 Task: Select Convenience. Add to cart, from pOpshelf for 779 Spadafore Drive, State College, Pennsylvania 16803, Cell Number 814-822-2457, following items : goodbaths Exfoliating Body Scrub Electric Twilight (10 oz) - 1, Crest 3D White Stain Eraser Whitening Toothpaste Fresh Mint (2.3 oz) - 1
Action: Mouse moved to (250, 106)
Screenshot: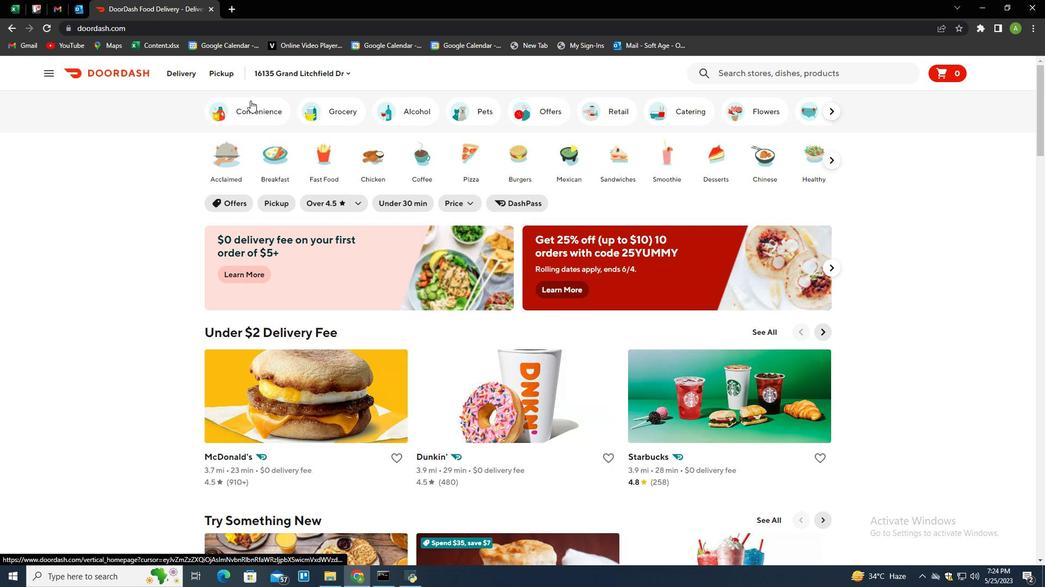 
Action: Mouse pressed left at (250, 106)
Screenshot: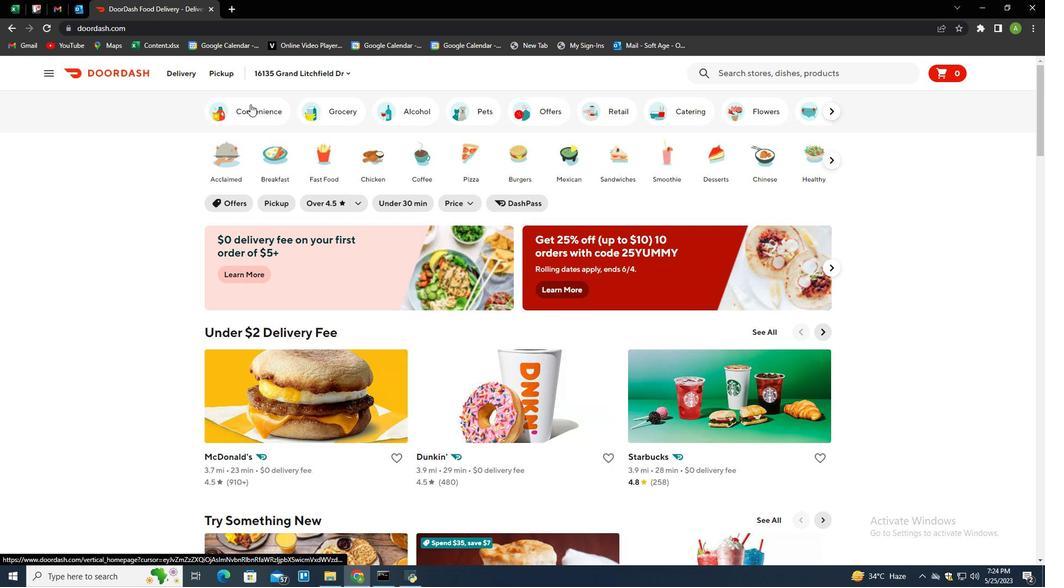 
Action: Mouse moved to (670, 234)
Screenshot: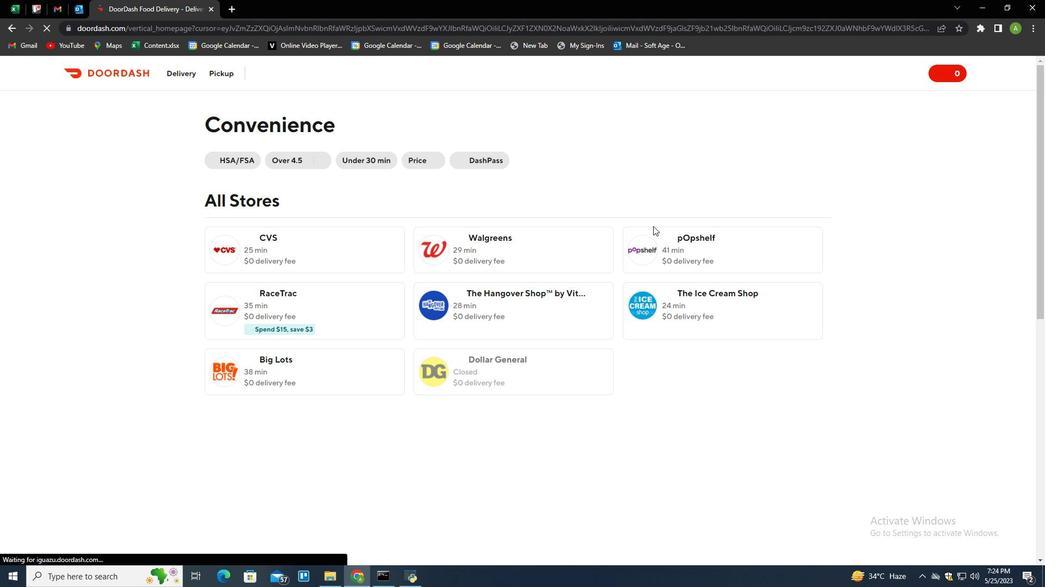 
Action: Mouse pressed left at (670, 234)
Screenshot: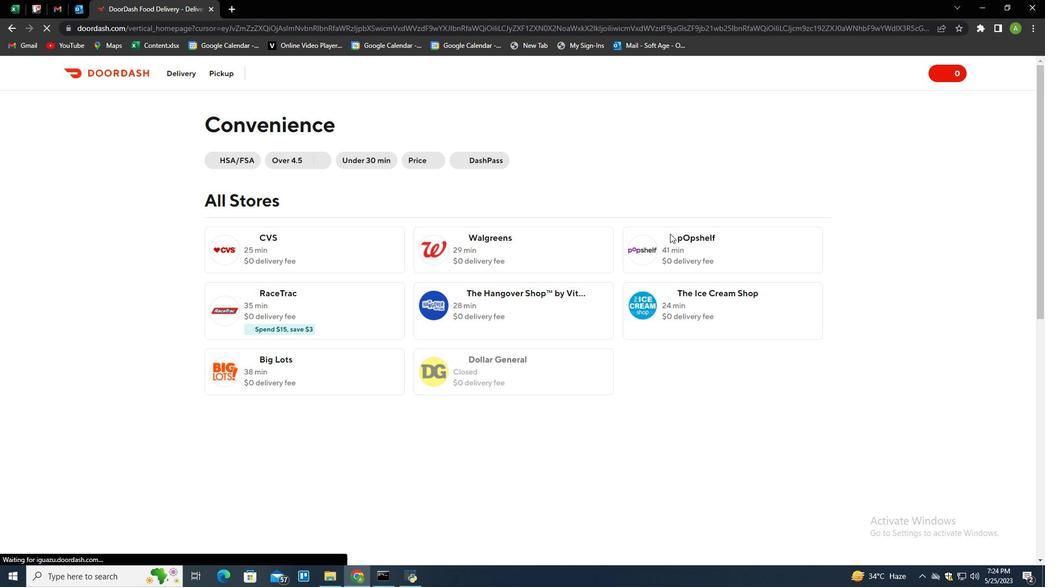 
Action: Mouse moved to (265, 74)
Screenshot: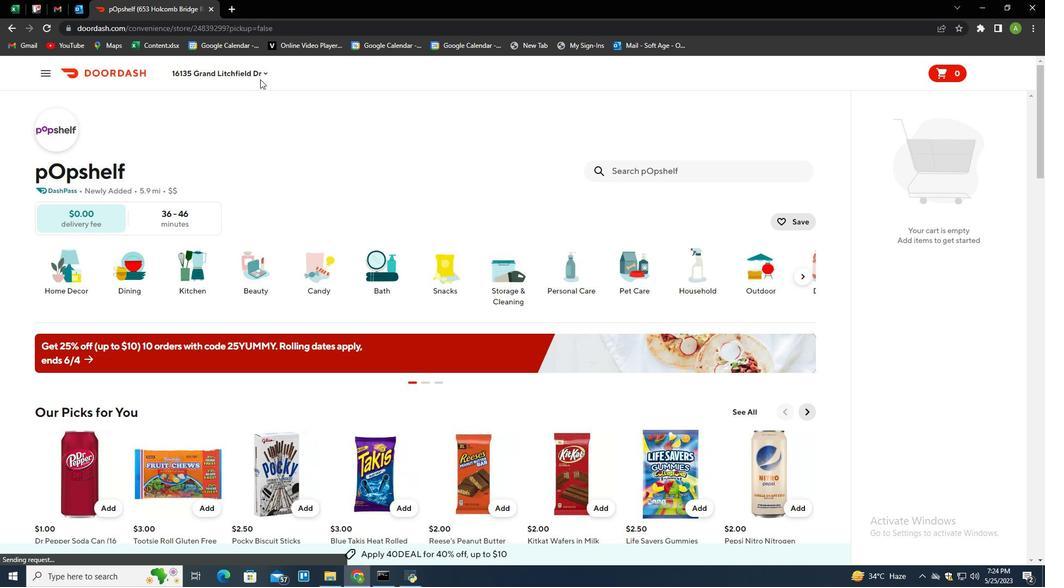 
Action: Mouse pressed left at (265, 74)
Screenshot: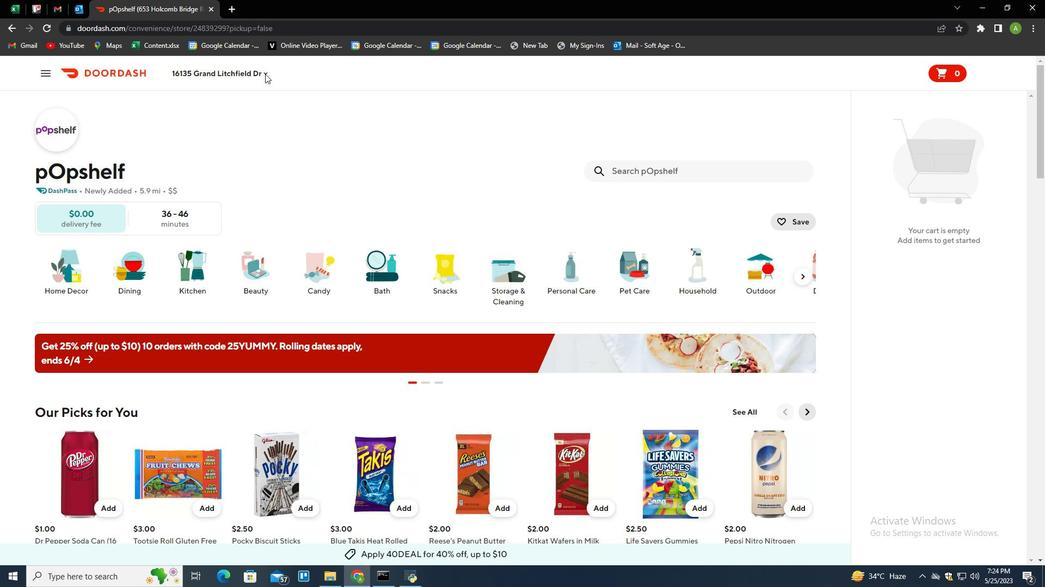 
Action: Mouse moved to (252, 114)
Screenshot: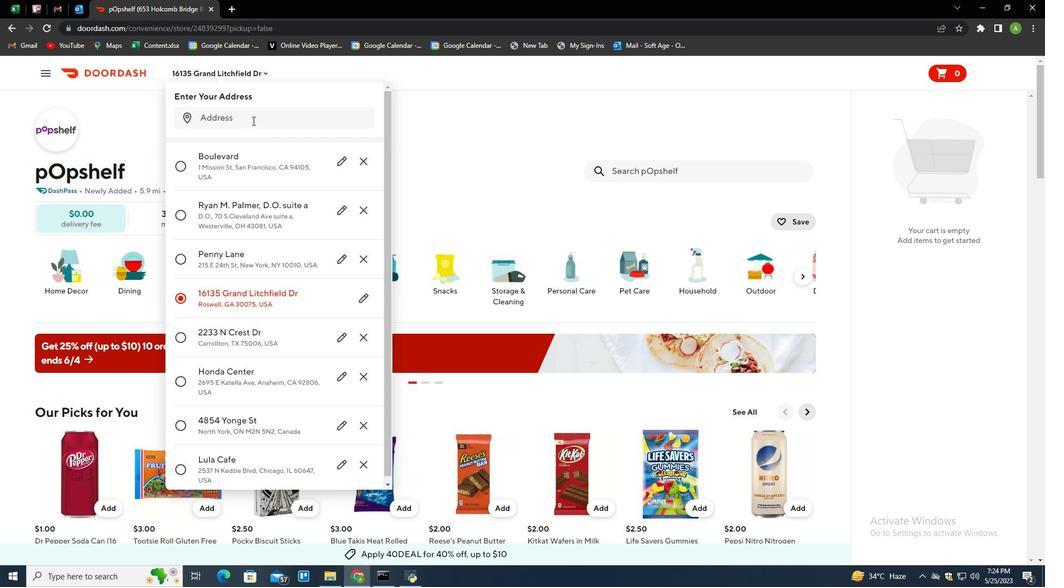 
Action: Mouse pressed left at (252, 114)
Screenshot: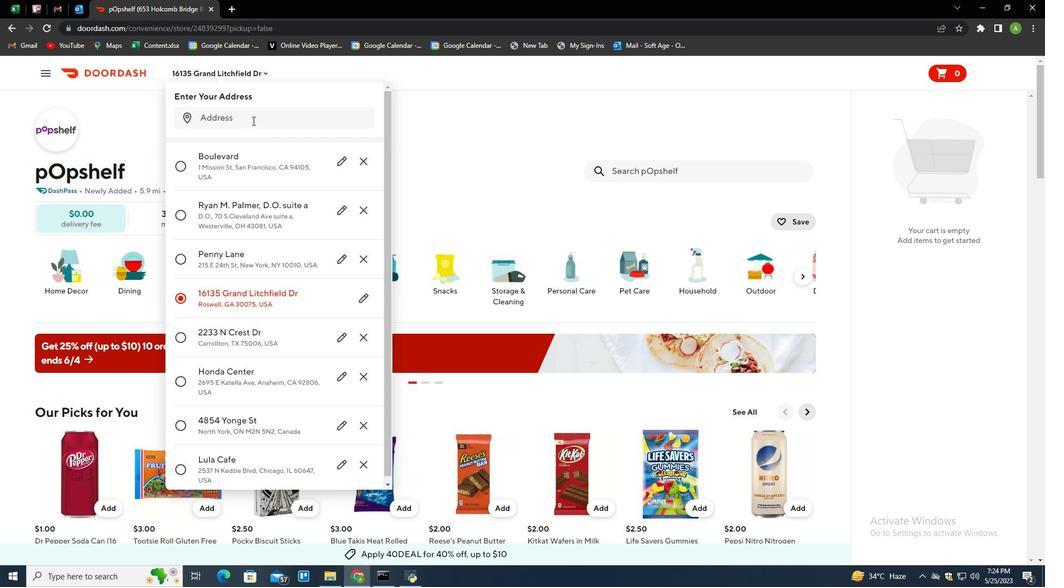 
Action: Mouse moved to (189, 173)
Screenshot: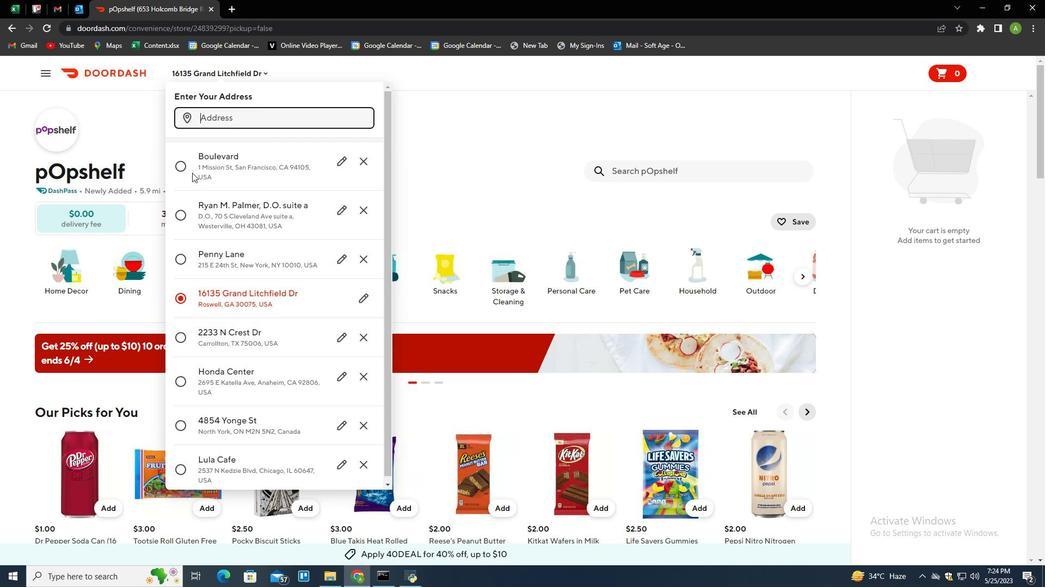 
Action: Key pressed 779<Key.space>spadafore<Key.space>drive,<Key.space>state<Key.space>collage,<Key.space>pennsylvania<Key.space>16803<Key.enter>
Screenshot: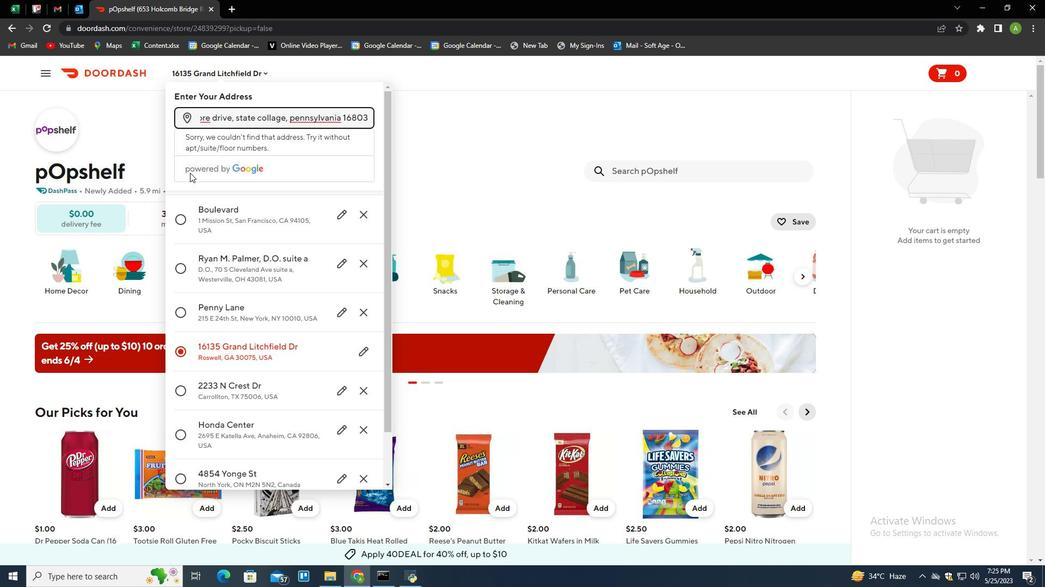 
Action: Mouse moved to (327, 397)
Screenshot: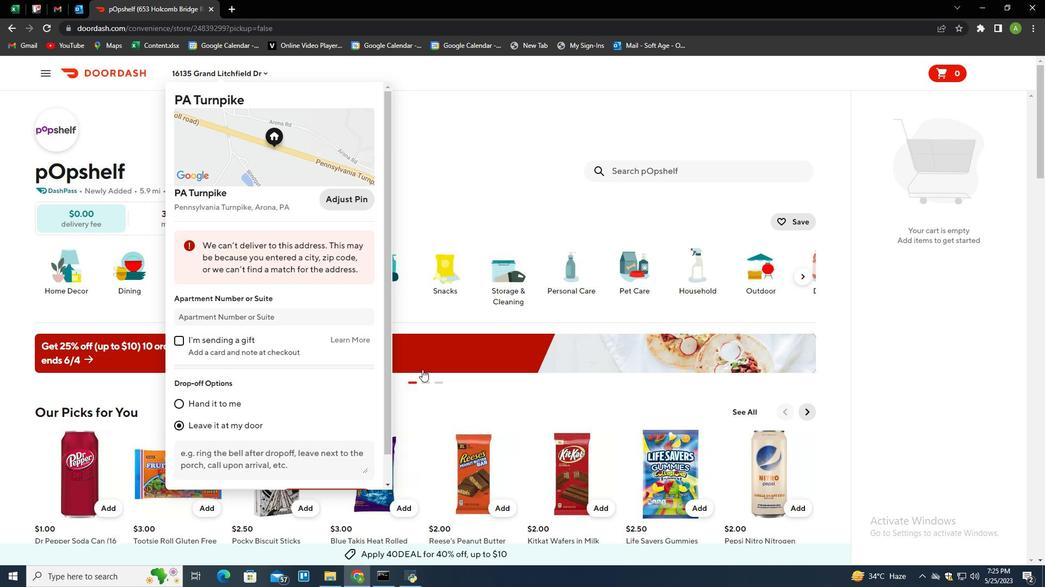 
Action: Mouse scrolled (327, 397) with delta (0, 0)
Screenshot: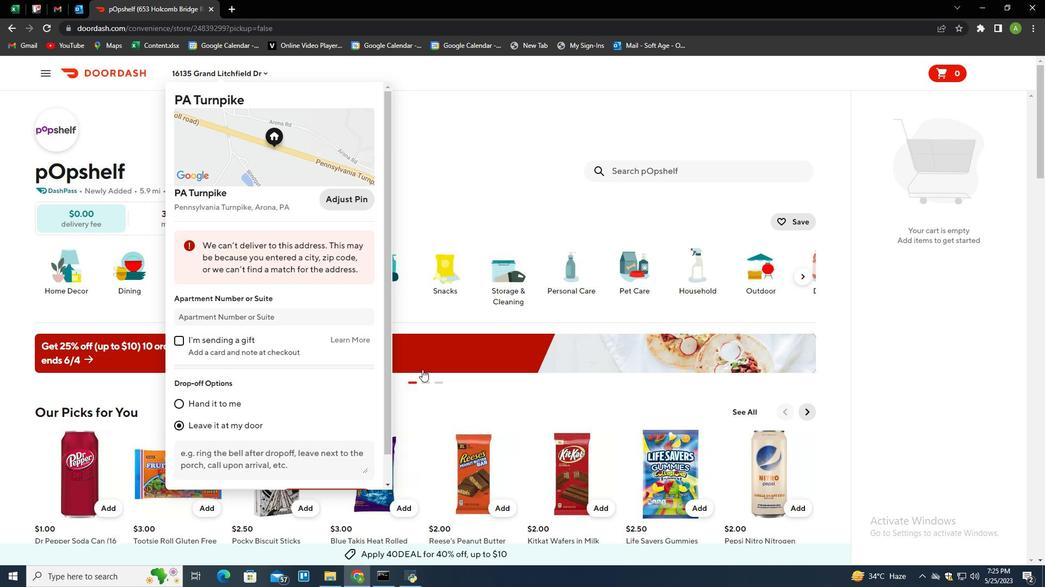 
Action: Mouse moved to (322, 401)
Screenshot: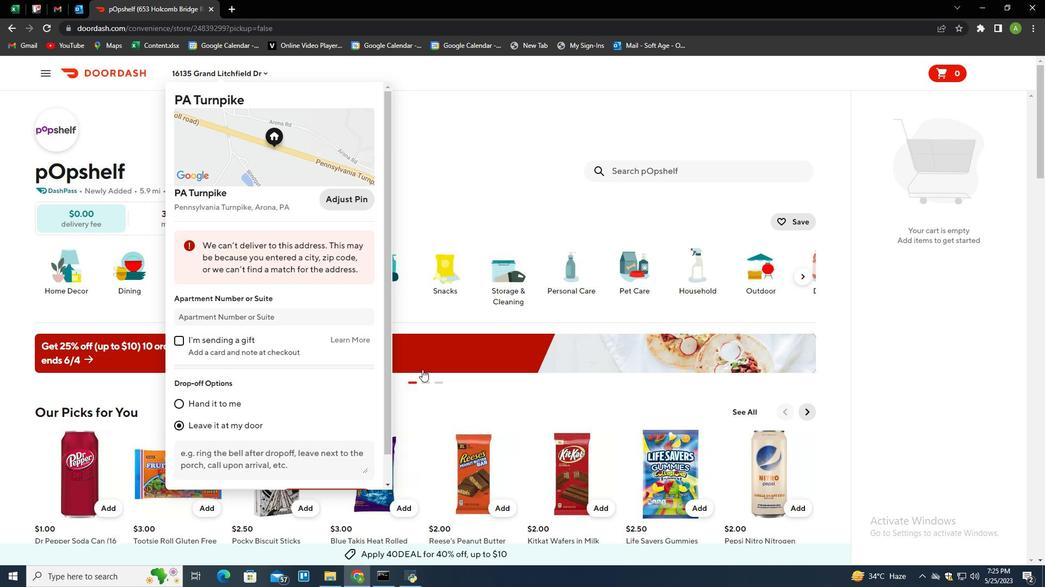 
Action: Mouse scrolled (322, 400) with delta (0, 0)
Screenshot: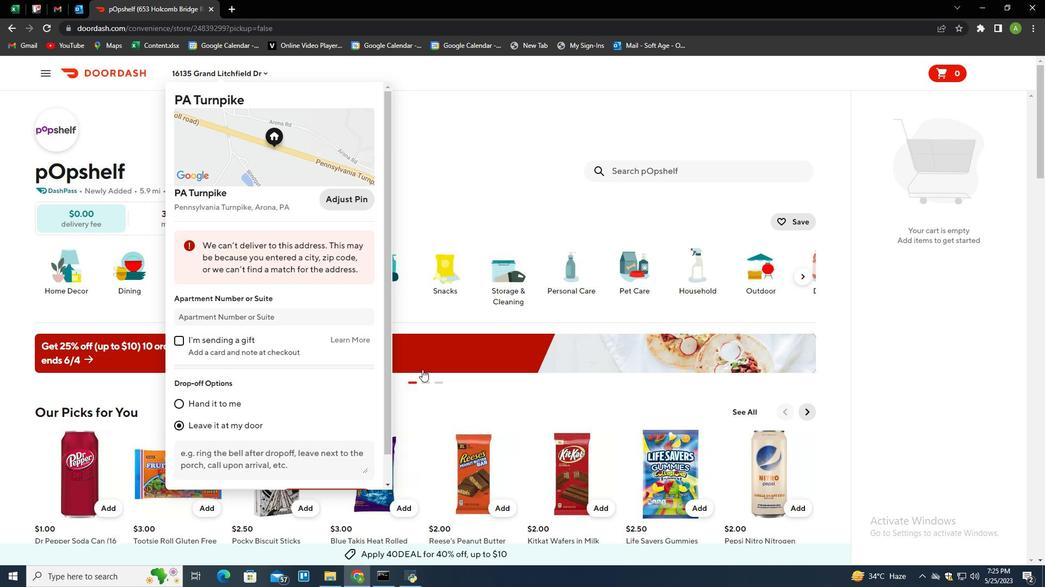 
Action: Mouse moved to (320, 401)
Screenshot: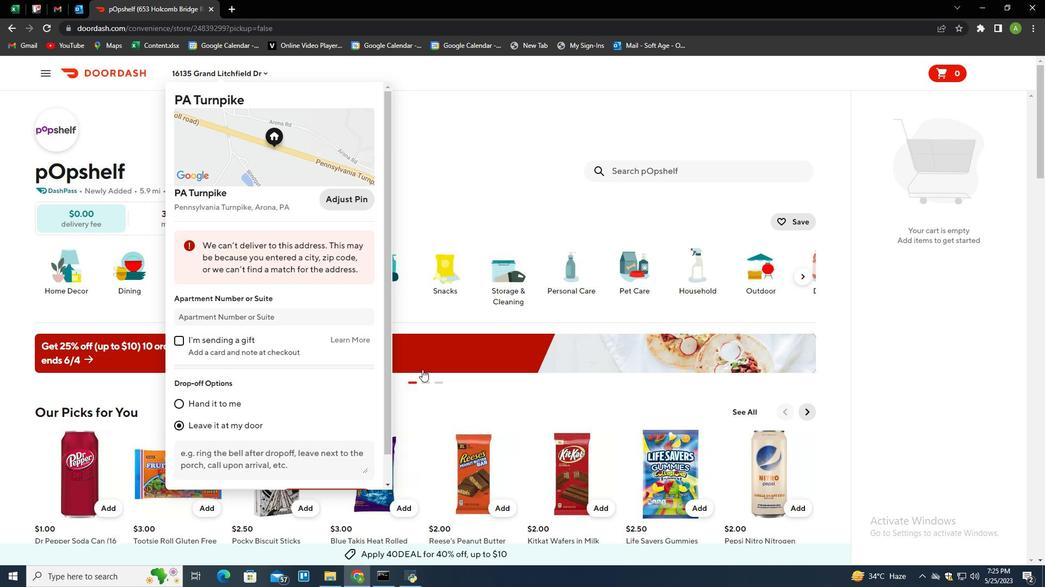 
Action: Mouse scrolled (320, 401) with delta (0, 0)
Screenshot: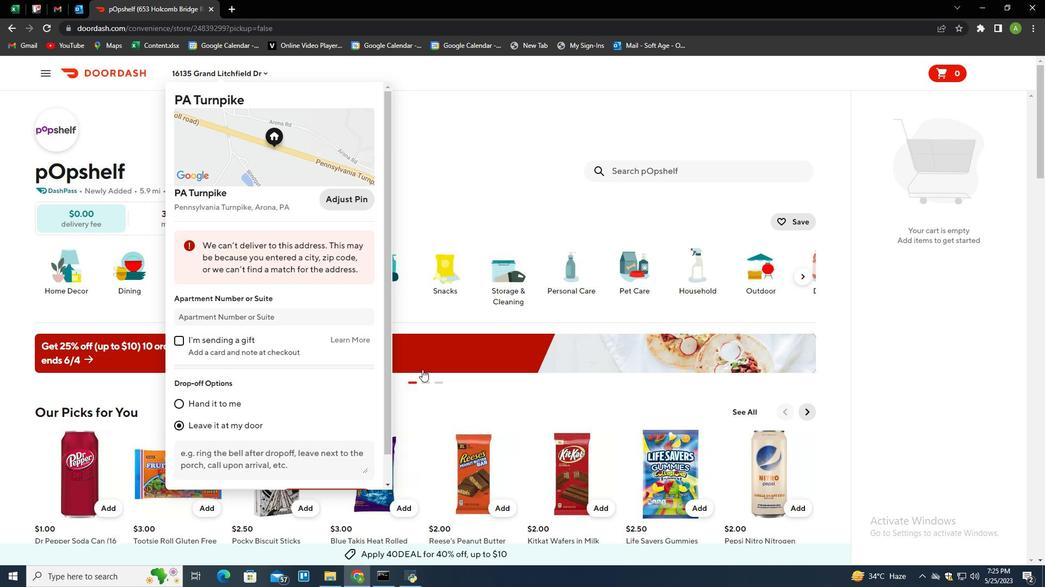 
Action: Mouse moved to (319, 402)
Screenshot: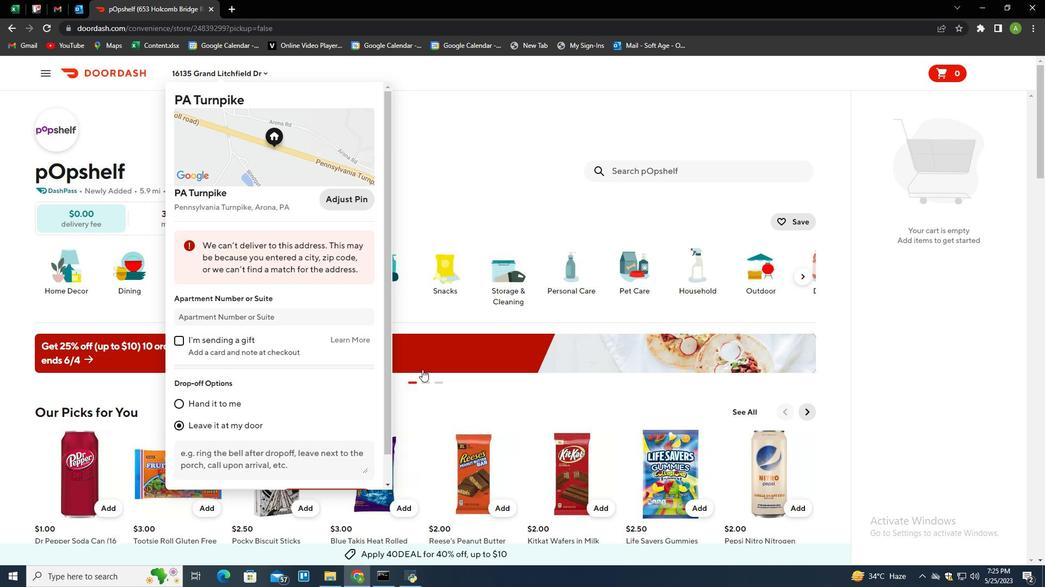 
Action: Mouse scrolled (319, 402) with delta (0, 0)
Screenshot: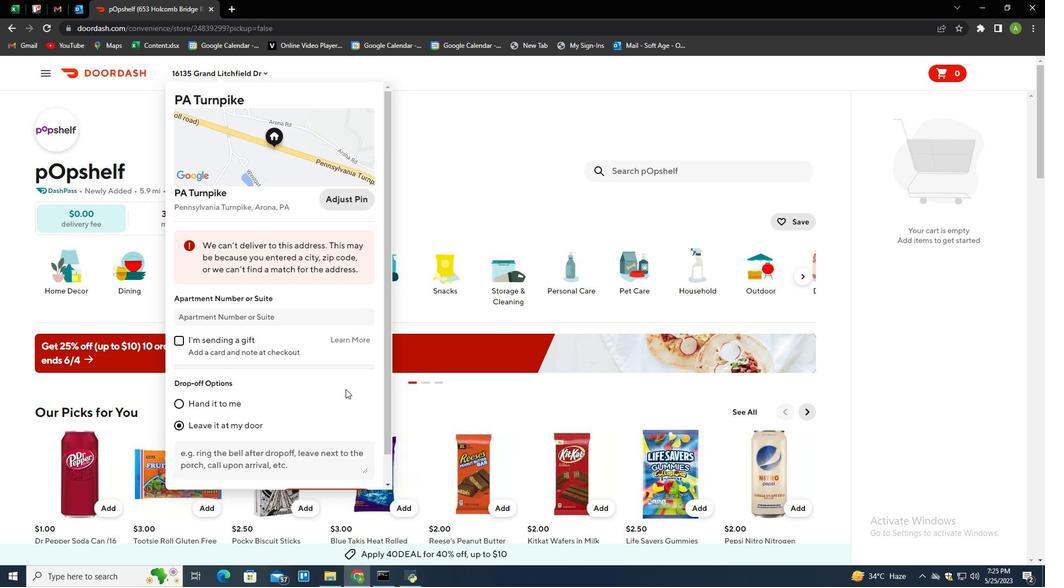 
Action: Mouse moved to (316, 403)
Screenshot: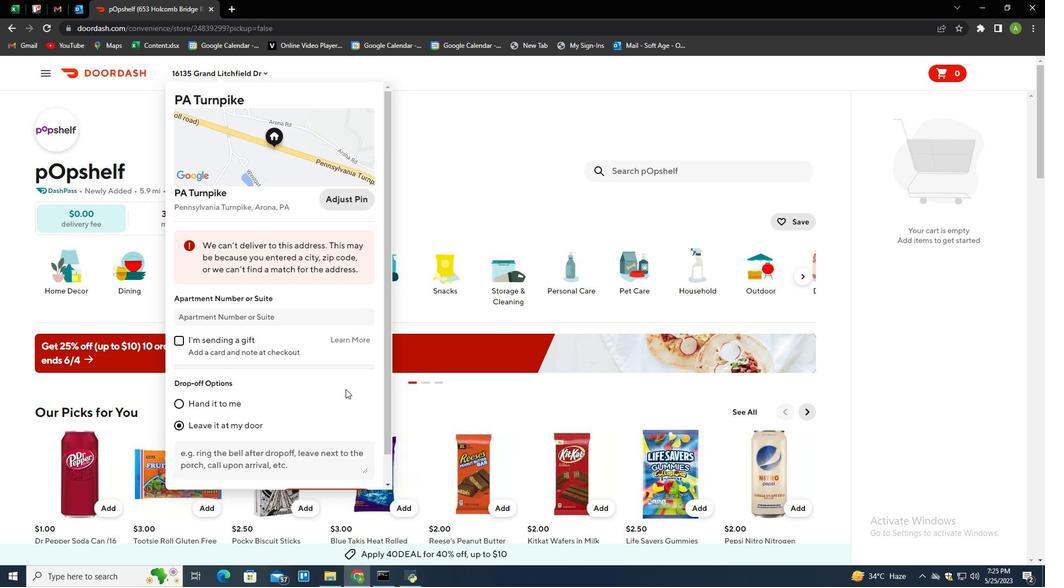 
Action: Mouse scrolled (316, 402) with delta (0, 0)
Screenshot: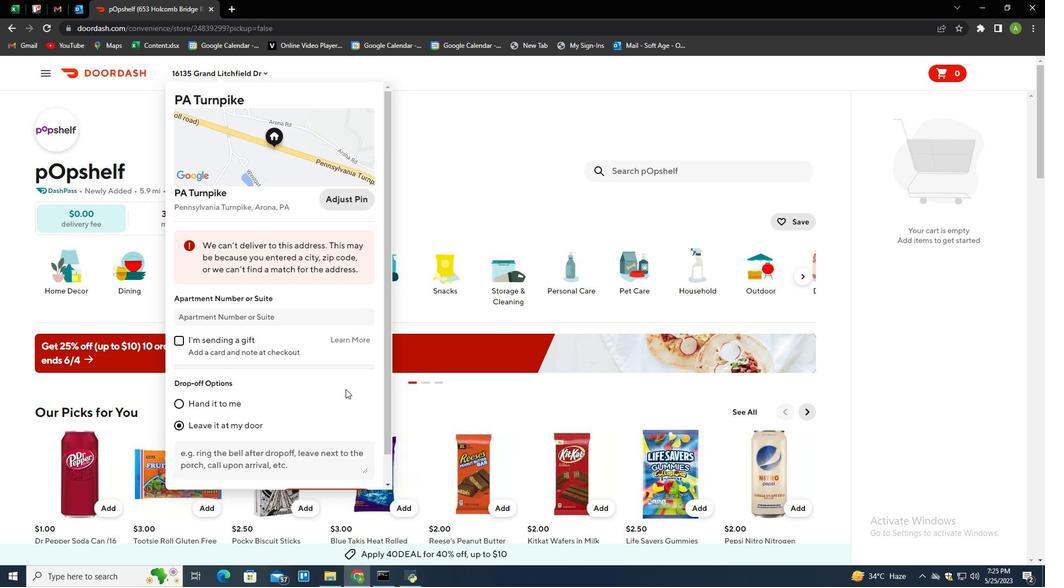 
Action: Mouse moved to (328, 473)
Screenshot: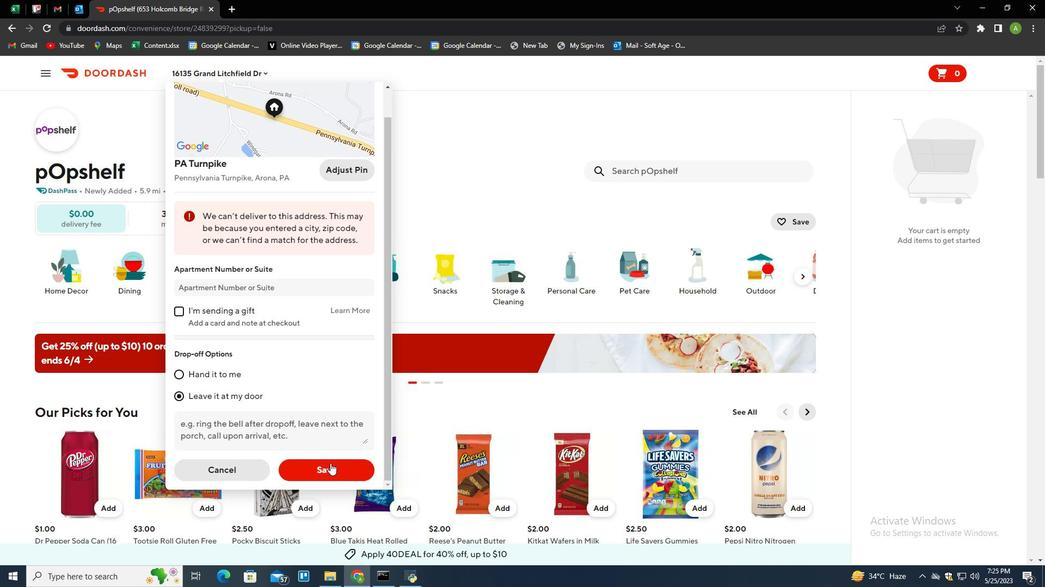 
Action: Mouse pressed left at (328, 473)
Screenshot: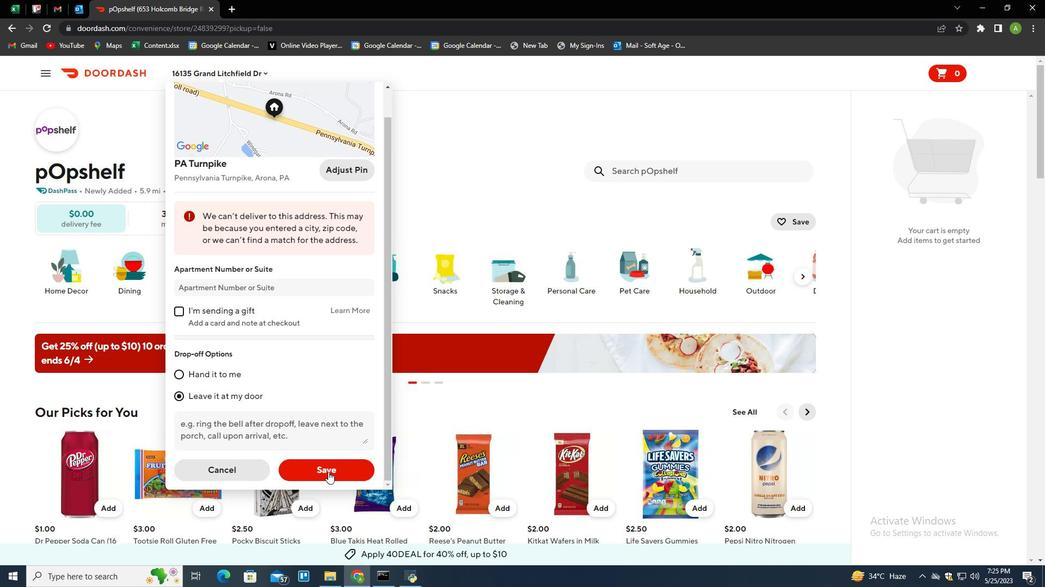 
Action: Mouse moved to (696, 169)
Screenshot: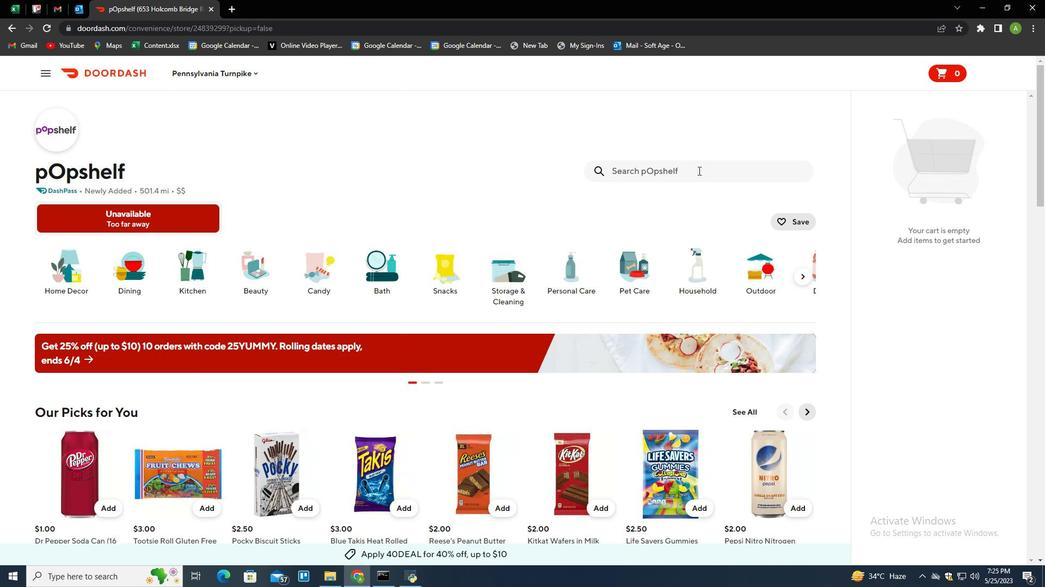 
Action: Mouse pressed left at (696, 169)
Screenshot: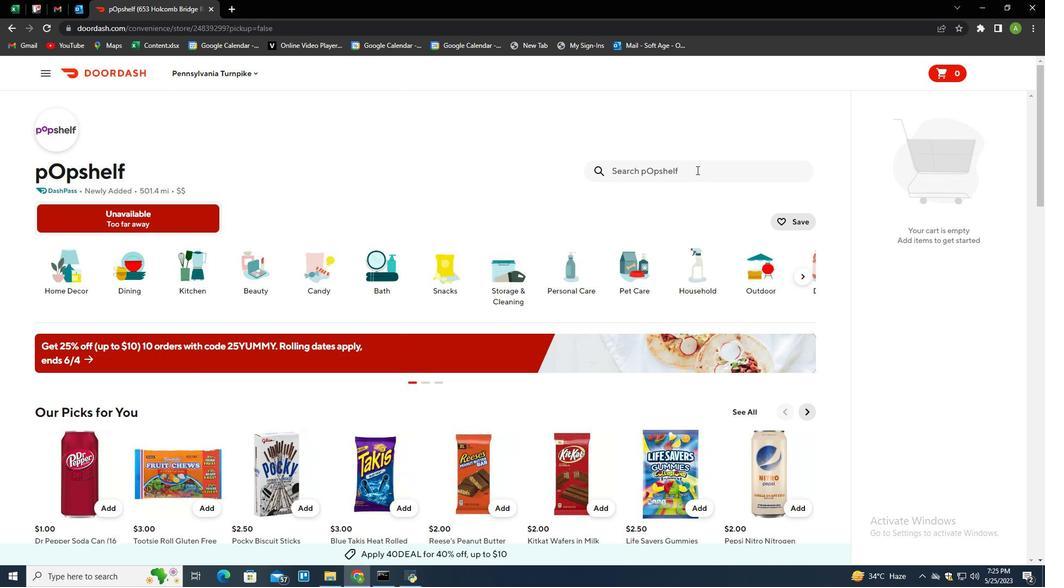 
Action: Mouse moved to (528, 211)
Screenshot: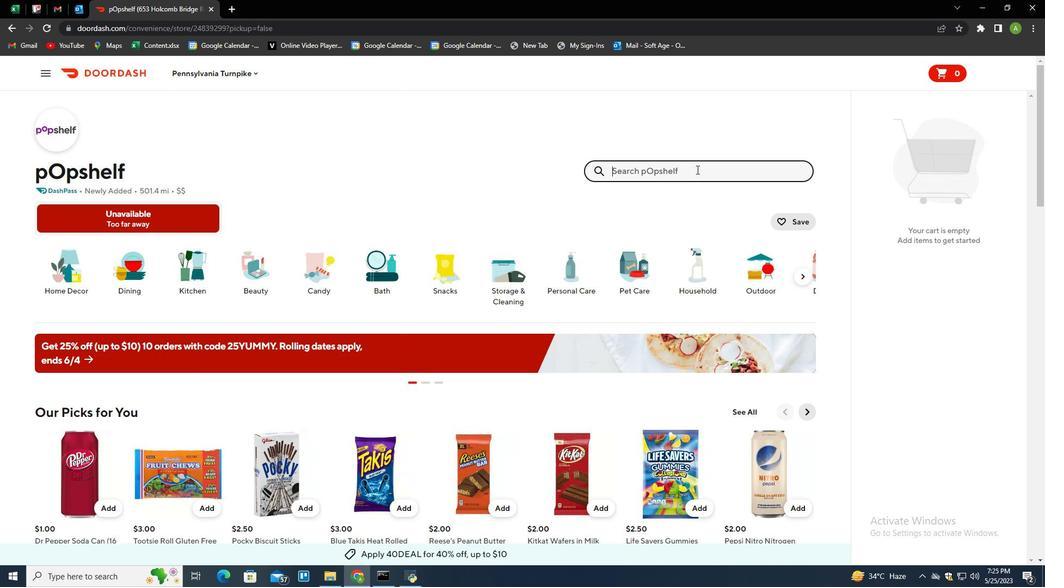 
Action: Key pressed goodbaths<Key.space>exfoliating<Key.space>bi<Key.backspace>ody<Key.space>scrub<Key.space>electick<Key.backspace><Key.backspace><Key.backspace>ric<Key.space>twilight<Key.space><Key.shift>(10<Key.space>oz<Key.shift>)<Key.enter>
Screenshot: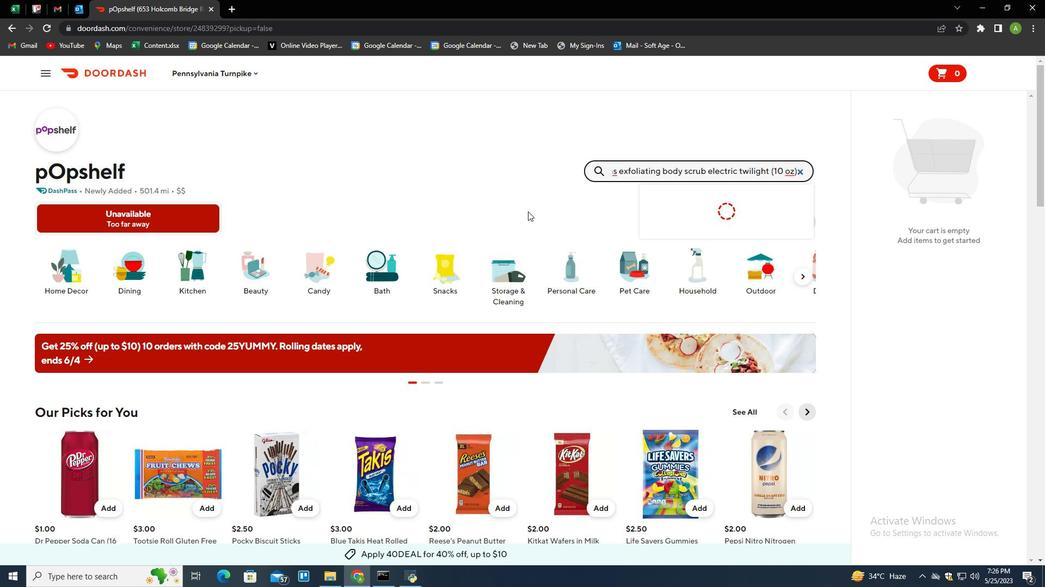 
Action: Mouse moved to (96, 280)
Screenshot: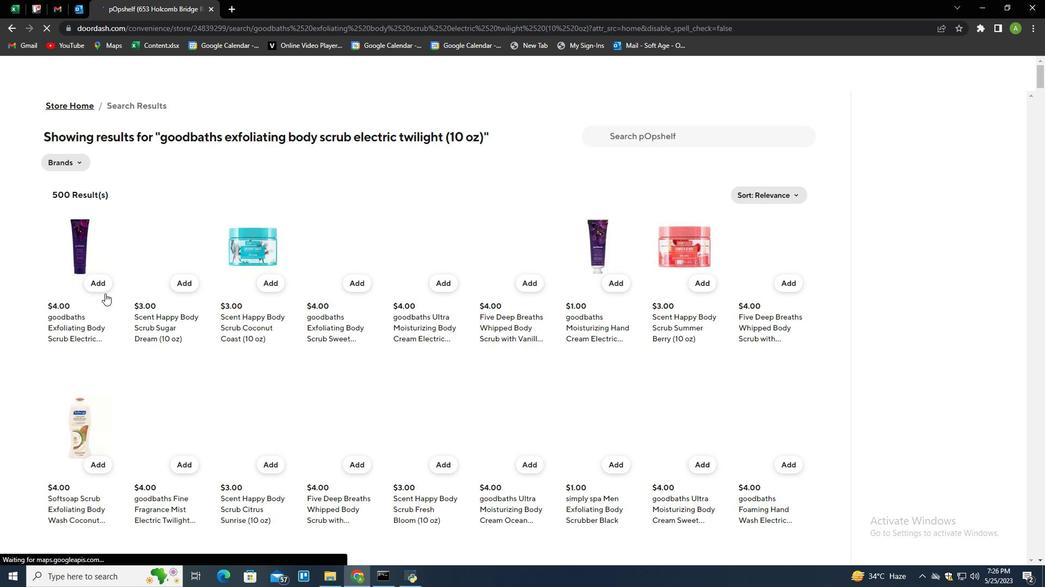 
Action: Mouse pressed left at (96, 280)
Screenshot: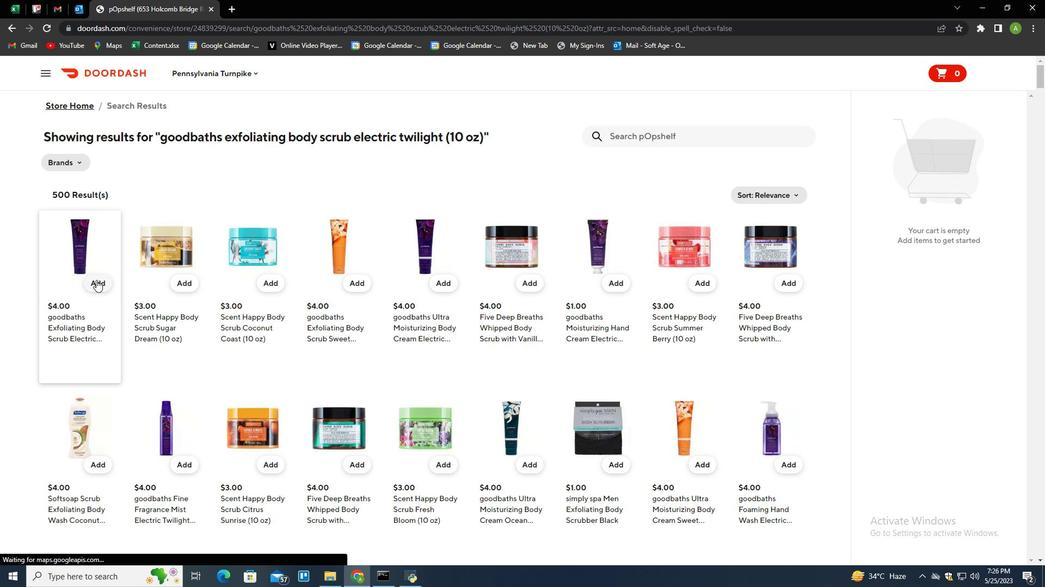 
Action: Mouse pressed left at (96, 280)
Screenshot: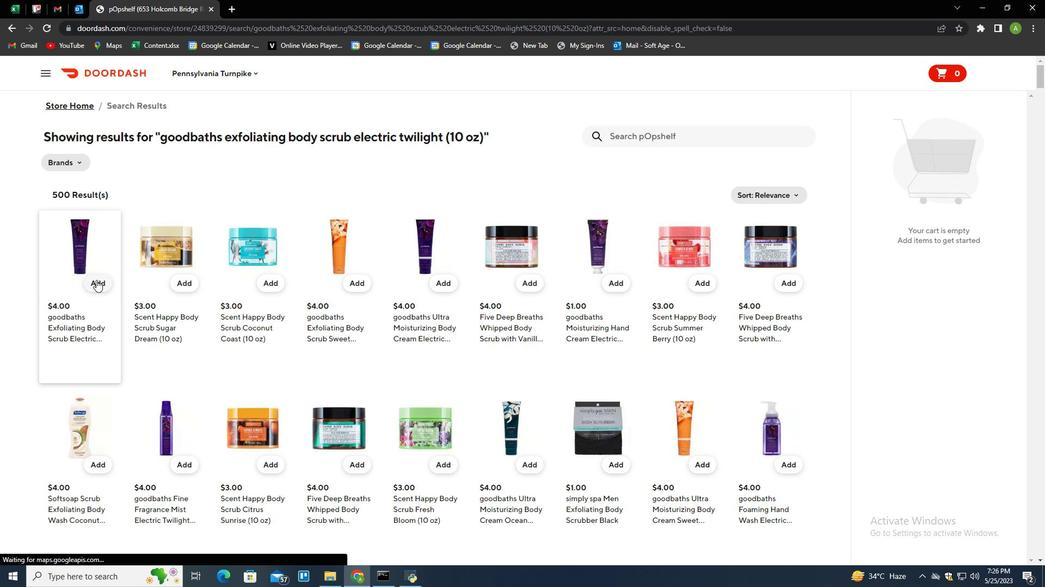 
Action: Mouse moved to (642, 137)
Screenshot: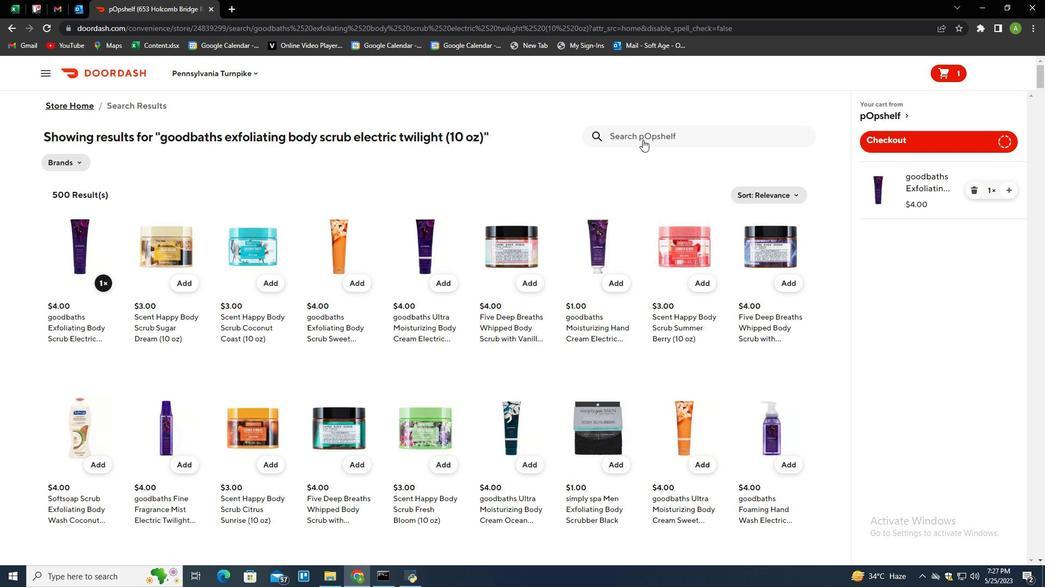 
Action: Mouse pressed left at (642, 137)
Screenshot: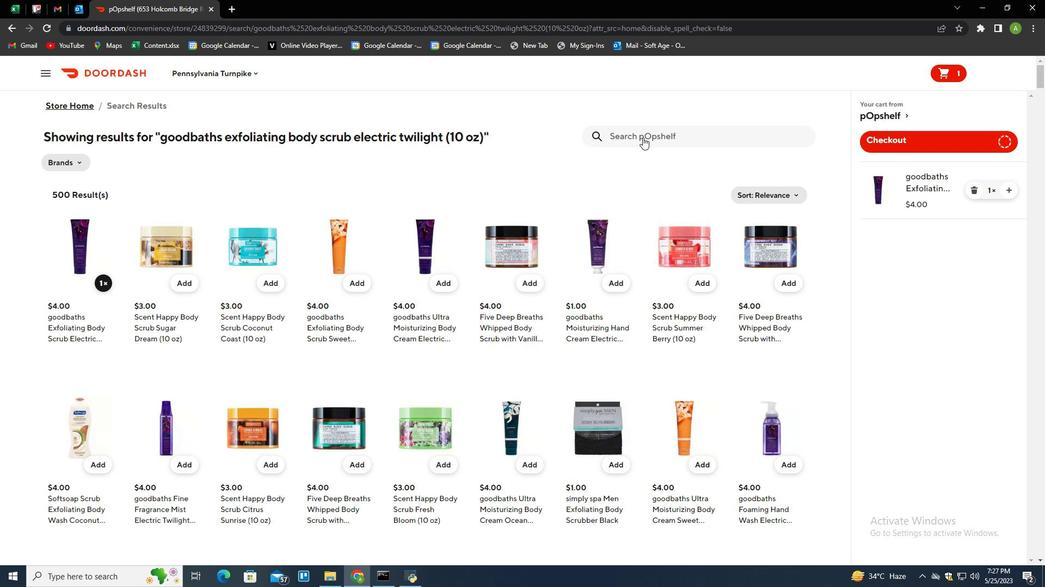 
Action: Mouse moved to (591, 179)
Screenshot: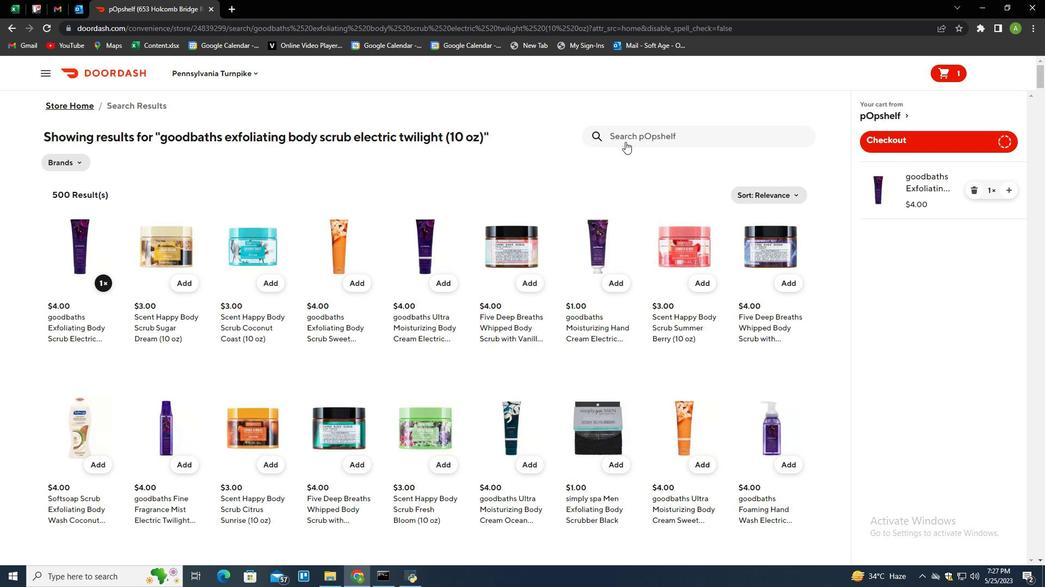 
Action: Key pressed crest<Key.space>3d<Key.space>white<Key.space>stain<Key.space>eraser<Key.space>whiteening<Key.space>toothpaste<Key.space>fresk<Key.backspace>h<Key.space>mint<Key.space><Key.shift>(2.3<Key.space>oz<Key.shift><Key.shift><Key.shift><Key.shift>)<Key.enter>
Screenshot: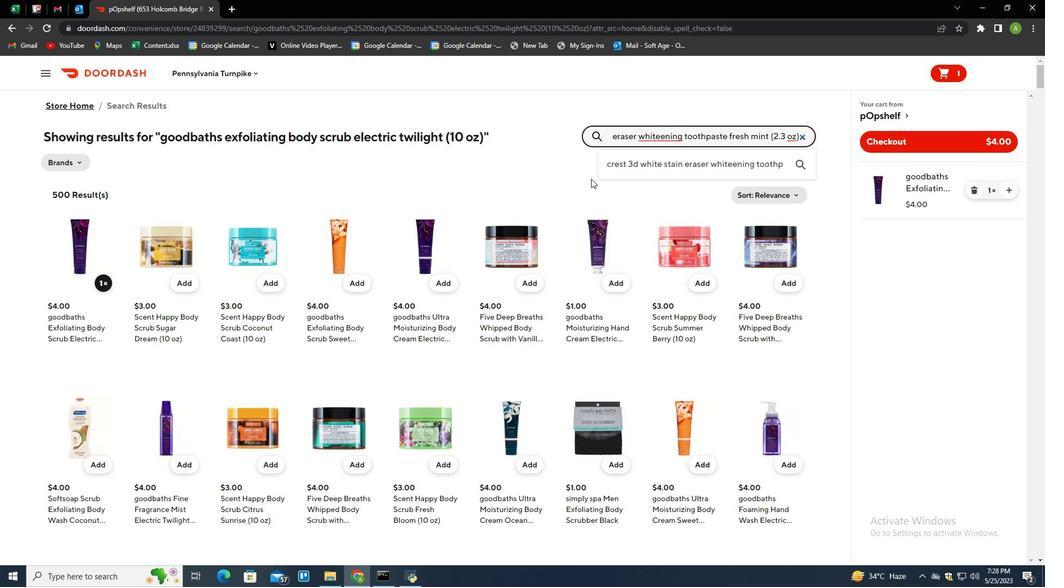 
Action: Mouse moved to (101, 284)
Screenshot: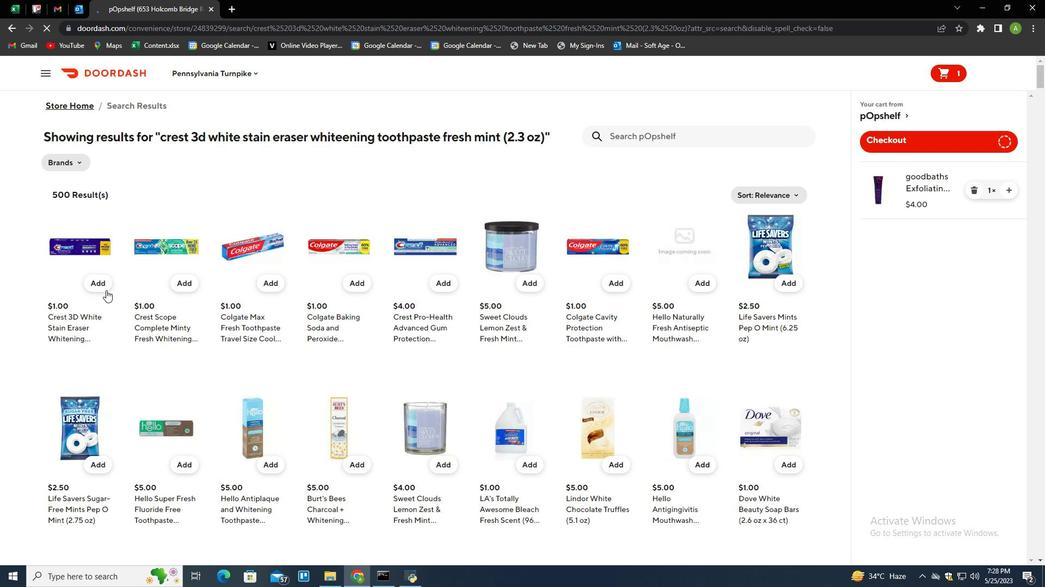 
Action: Mouse pressed left at (101, 284)
Screenshot: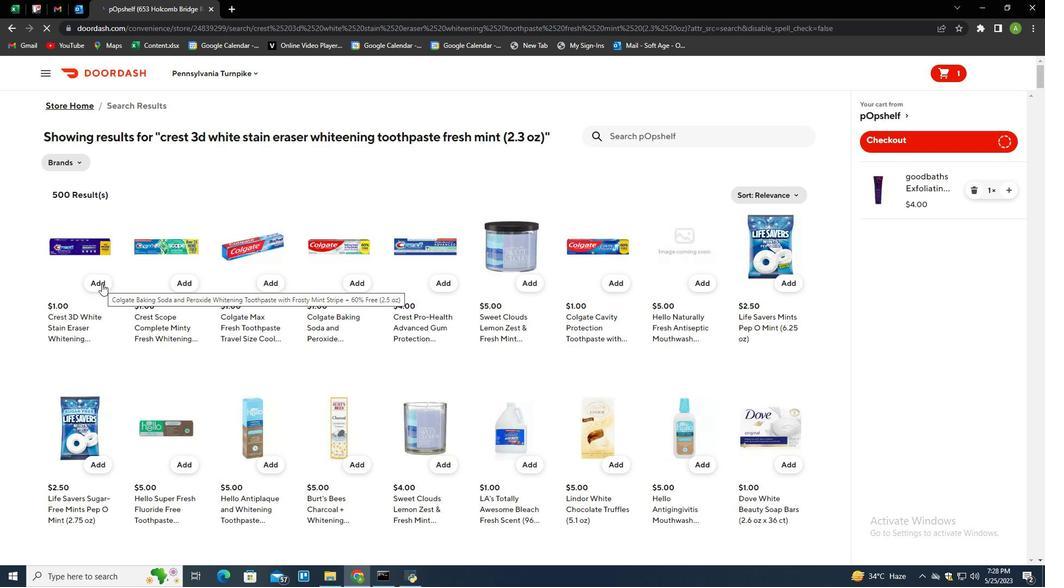 
Action: Mouse moved to (884, 136)
Screenshot: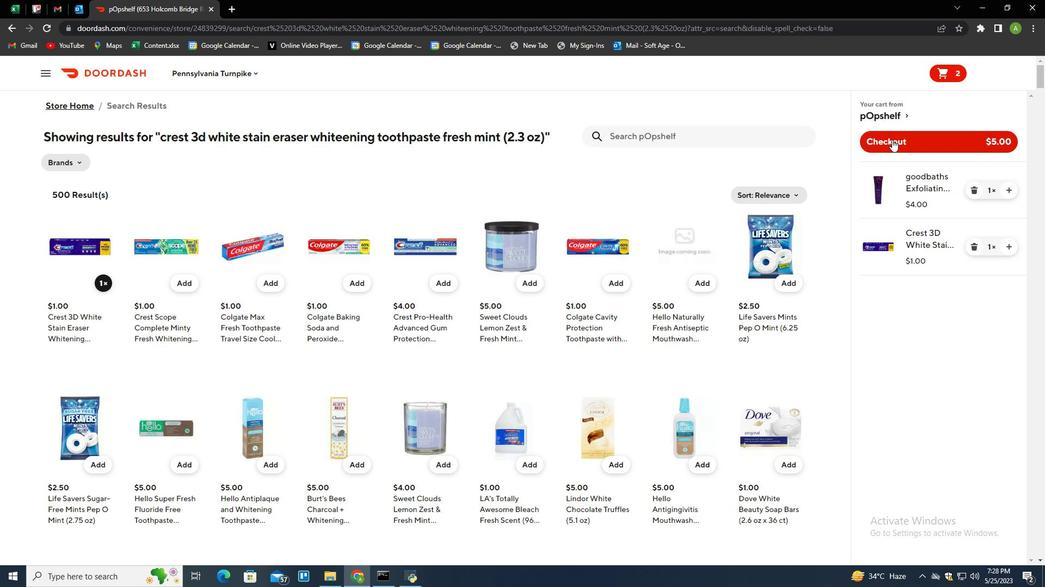 
Action: Mouse pressed left at (884, 136)
Screenshot: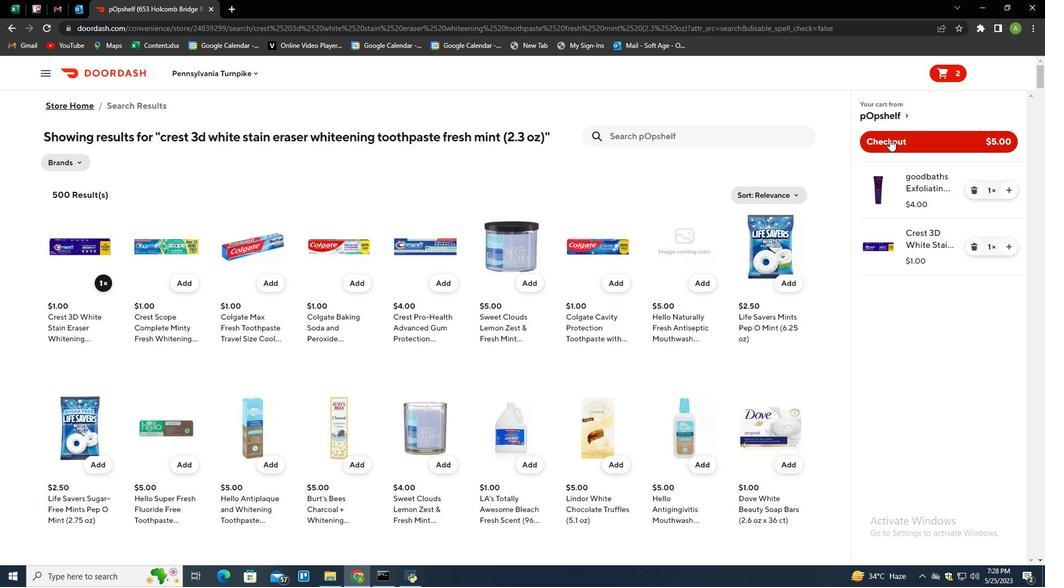 
Action: Mouse moved to (783, 181)
Screenshot: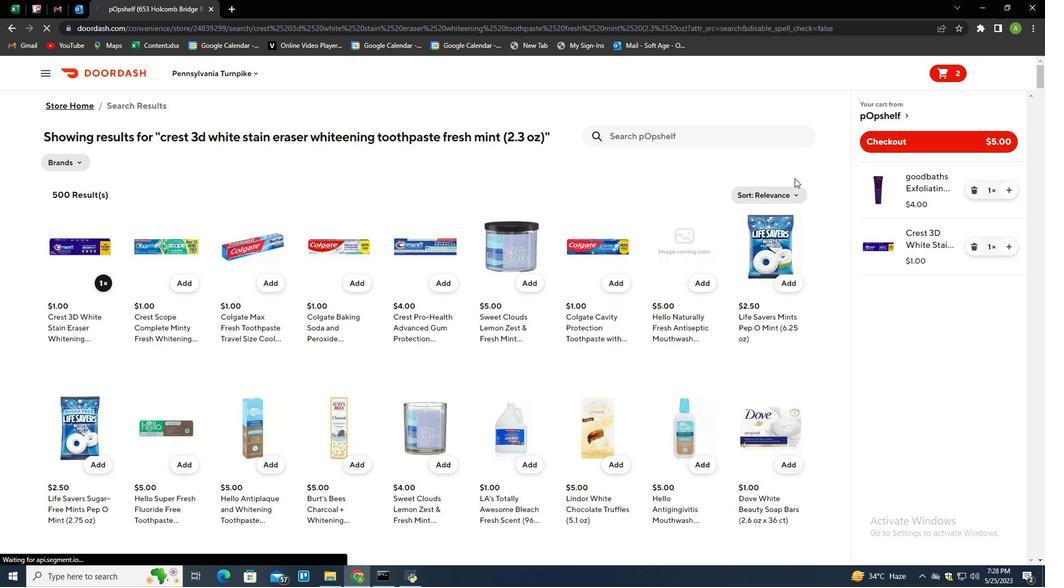 
